 Task: Font style For heading Use Amiri Quran with violet colour & bold. font size for heading '20 Pt. 'Change the font style of data to AngsanaUPCand font size to  14 Pt. Change the alignment of both headline & data to  Align center. In the sheet  auditingSalesAnalysis_2022
Action: Mouse moved to (103, 104)
Screenshot: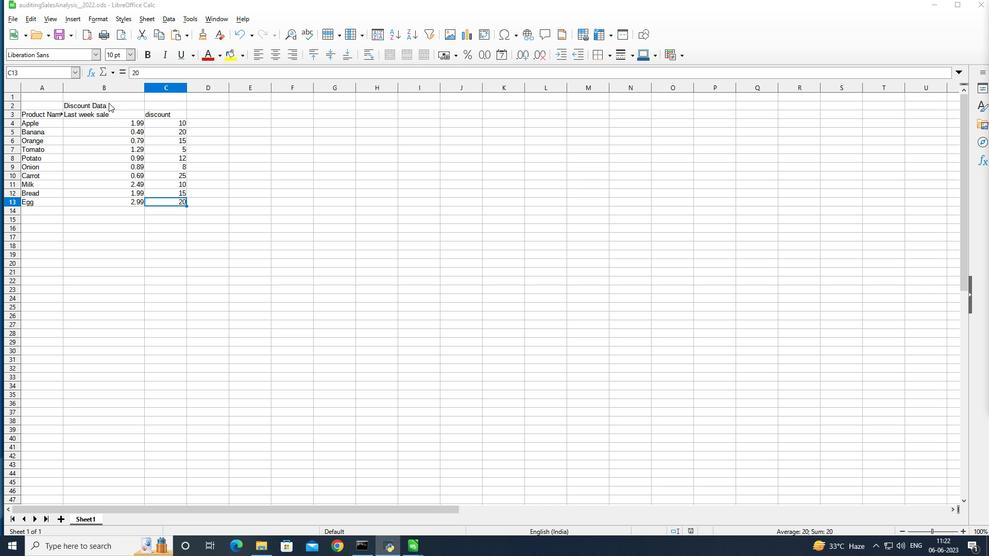 
Action: Mouse pressed left at (103, 104)
Screenshot: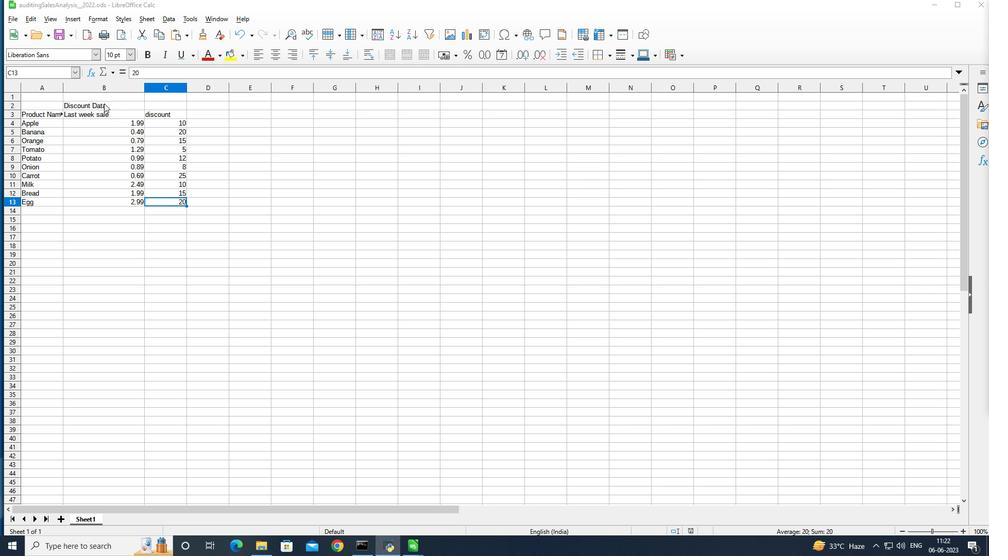 
Action: Mouse pressed left at (103, 104)
Screenshot: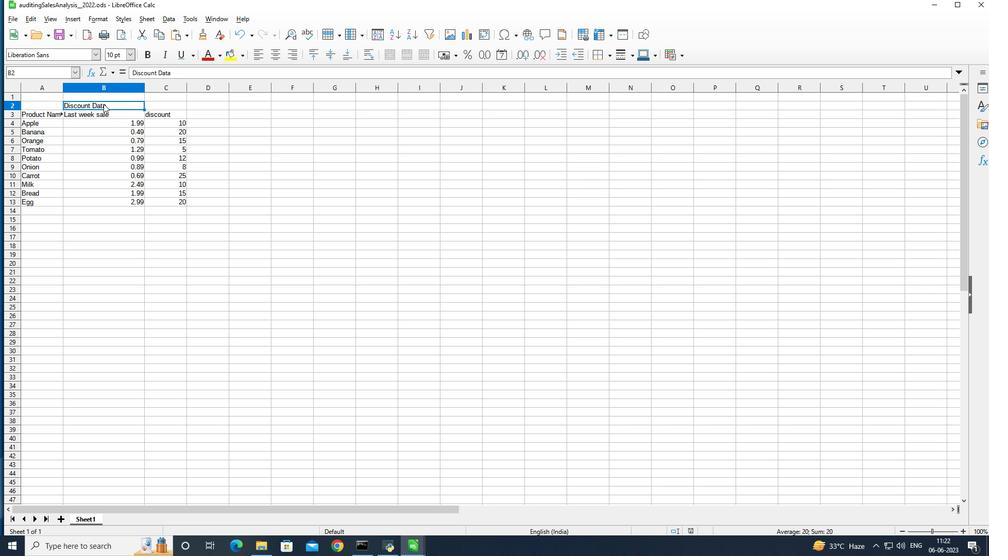 
Action: Mouse pressed left at (103, 104)
Screenshot: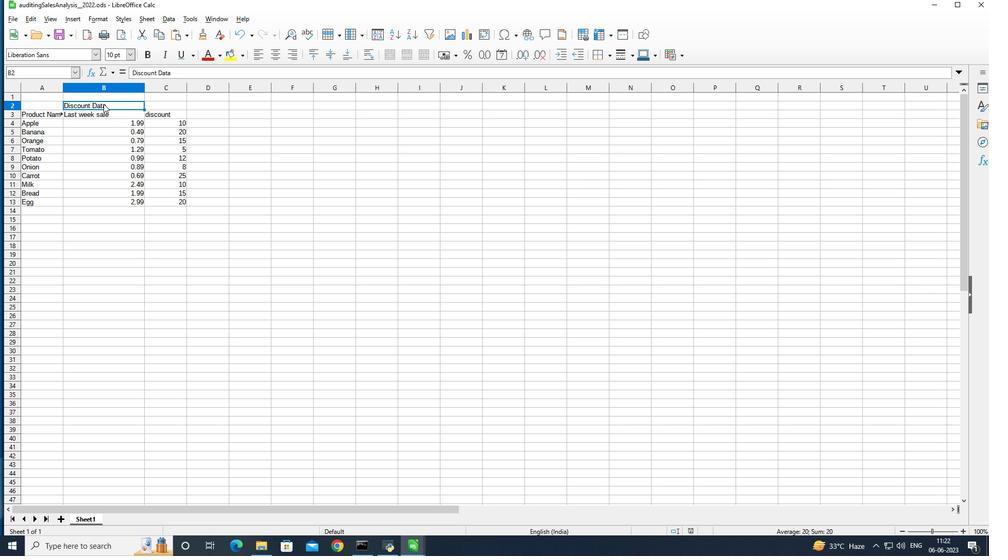 
Action: Mouse moved to (73, 56)
Screenshot: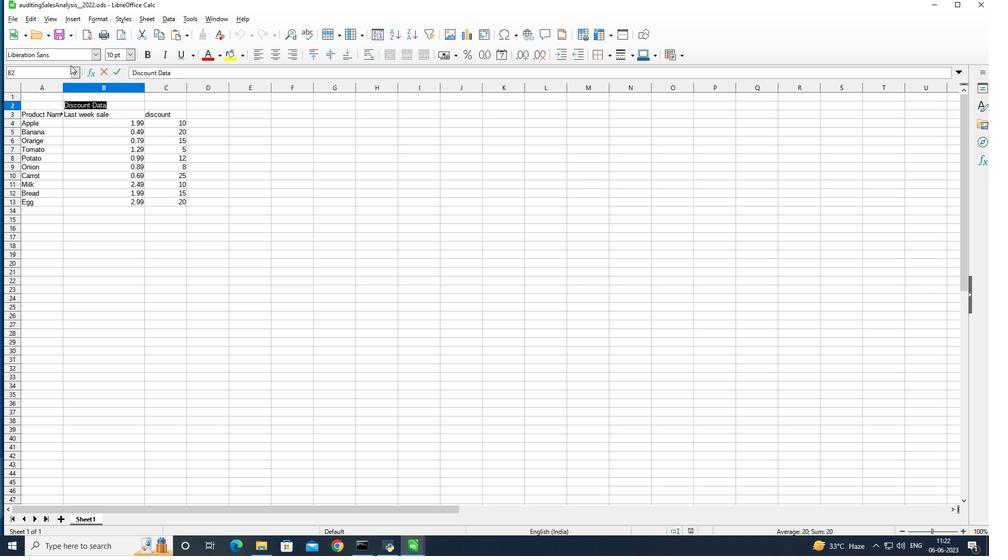 
Action: Mouse pressed left at (73, 56)
Screenshot: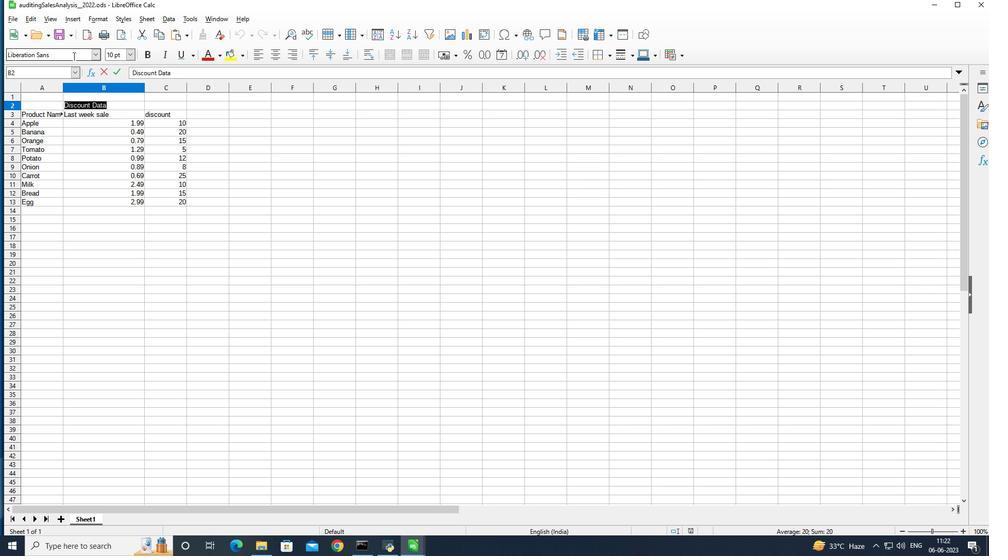 
Action: Mouse moved to (155, 48)
Screenshot: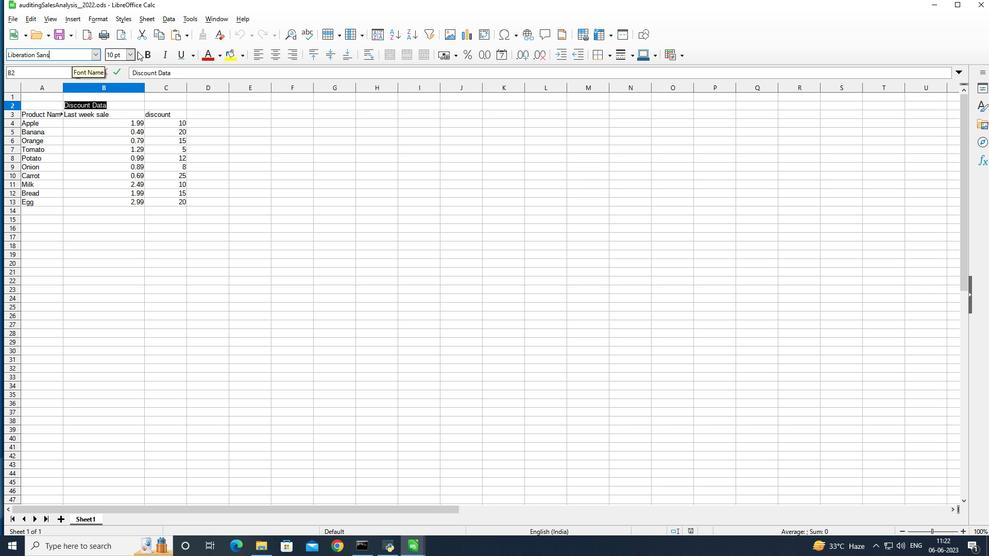 
Action: Key pressed <Key.backspace><Key.backspace><Key.backspace><Key.backspace><Key.backspace><Key.backspace><Key.backspace><Key.backspace><Key.backspace><Key.backspace><Key.backspace><Key.backspace><Key.backspace><Key.backspace><Key.backspace><Key.backspace><Key.backspace><Key.backspace><Key.backspace><Key.backspace><Key.backspace><Key.backspace><Key.backspace><Key.shift>Amiri<Key.space><Key.shift>Quran<Key.enter>
Screenshot: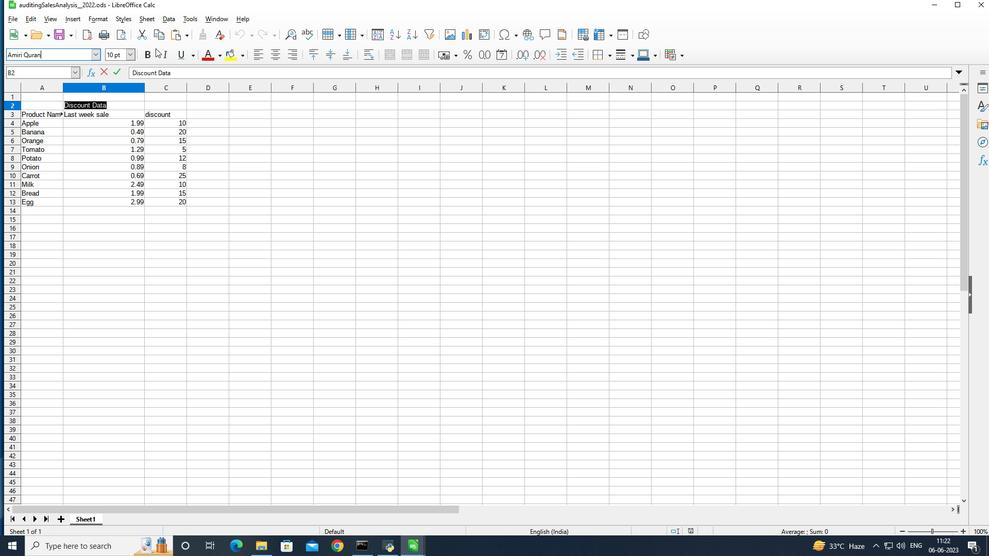 
Action: Mouse moved to (218, 55)
Screenshot: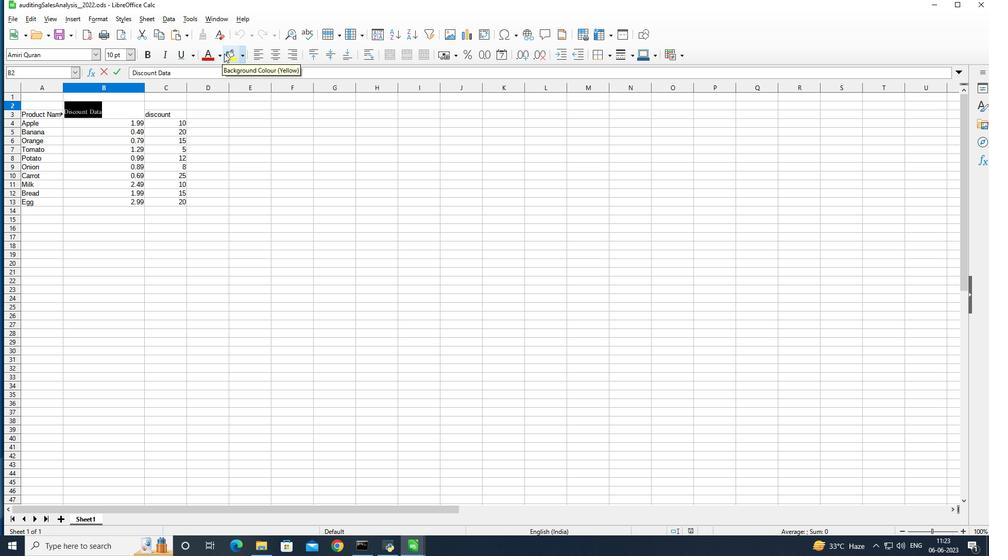 
Action: Mouse pressed left at (218, 55)
Screenshot: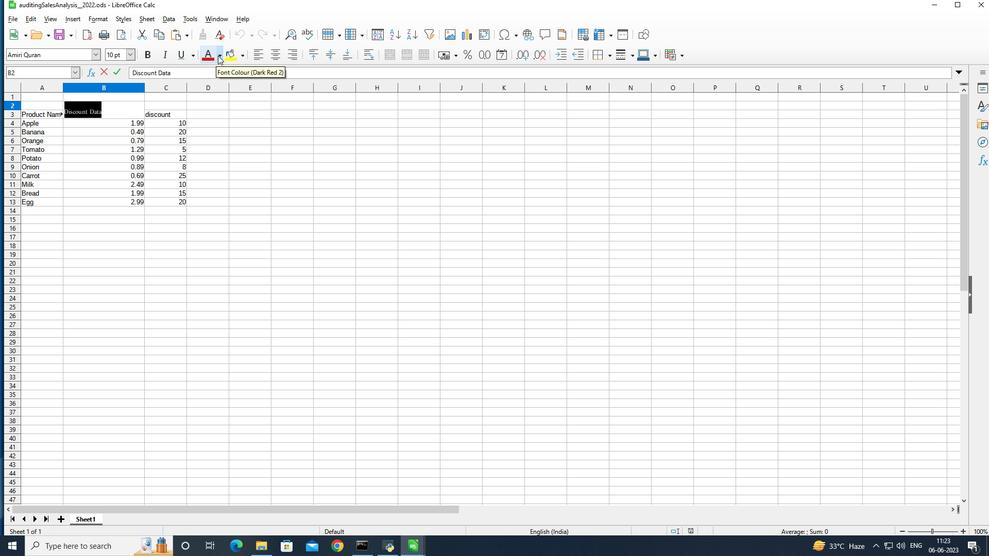 
Action: Mouse moved to (260, 166)
Screenshot: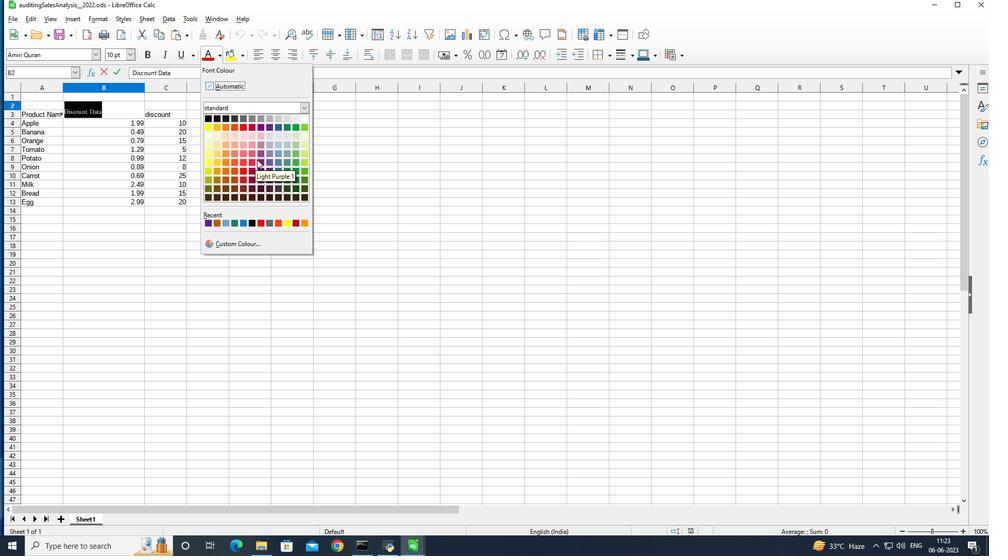 
Action: Mouse pressed left at (260, 166)
Screenshot: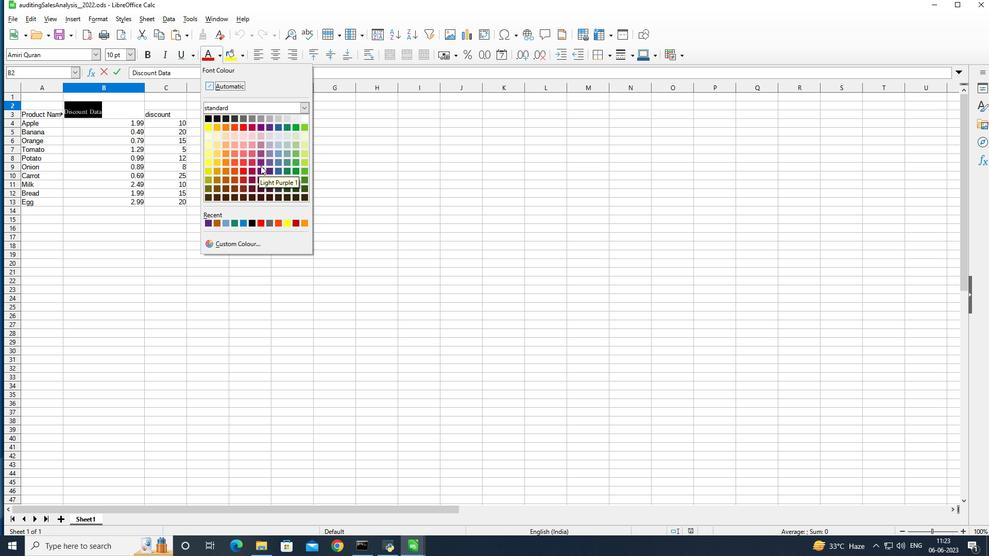 
Action: Mouse moved to (150, 58)
Screenshot: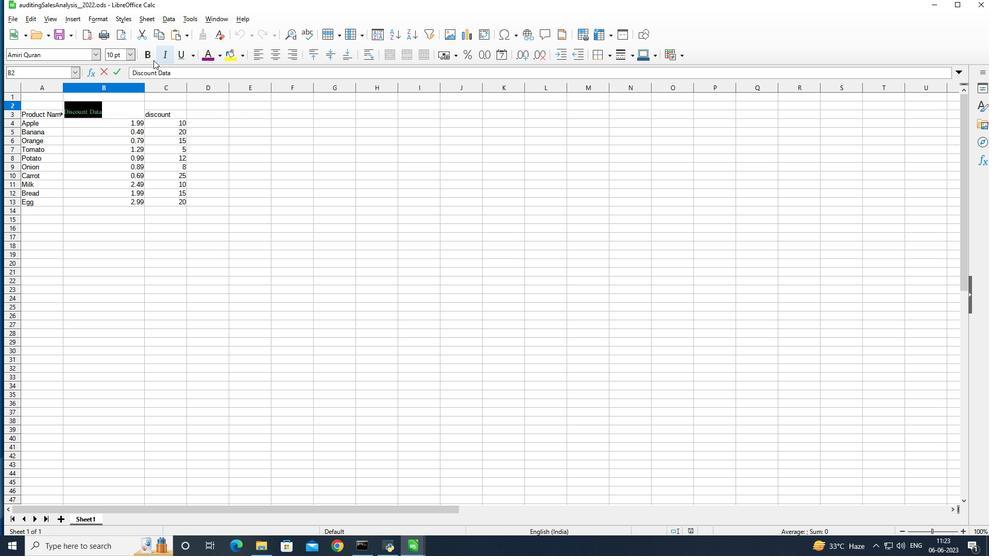 
Action: Mouse pressed left at (150, 58)
Screenshot: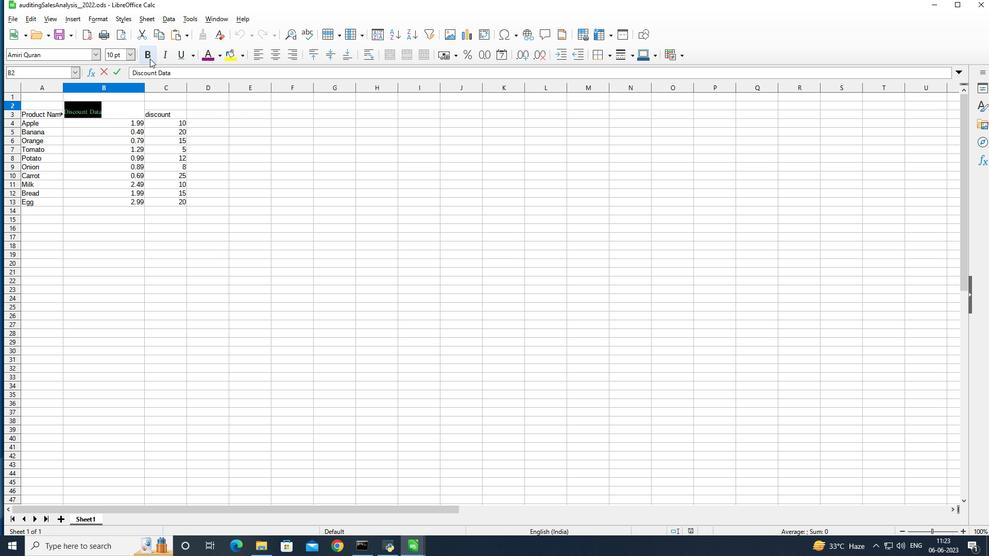 
Action: Mouse moved to (130, 55)
Screenshot: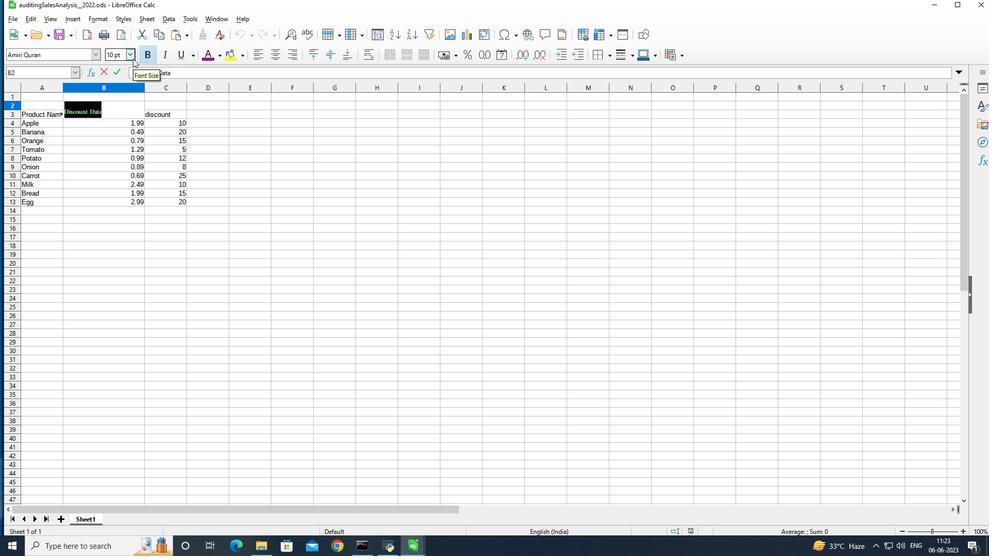 
Action: Mouse pressed left at (130, 55)
Screenshot: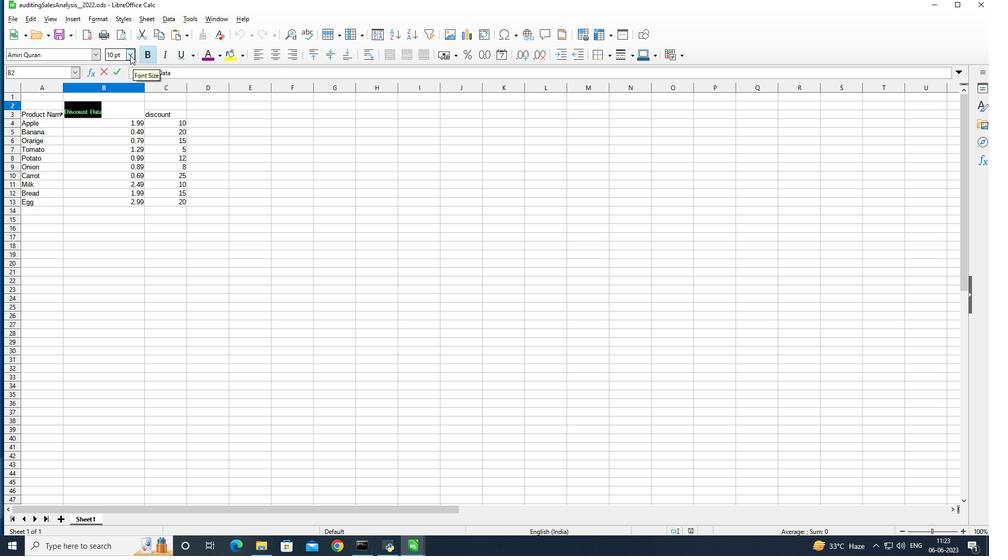
Action: Mouse moved to (109, 178)
Screenshot: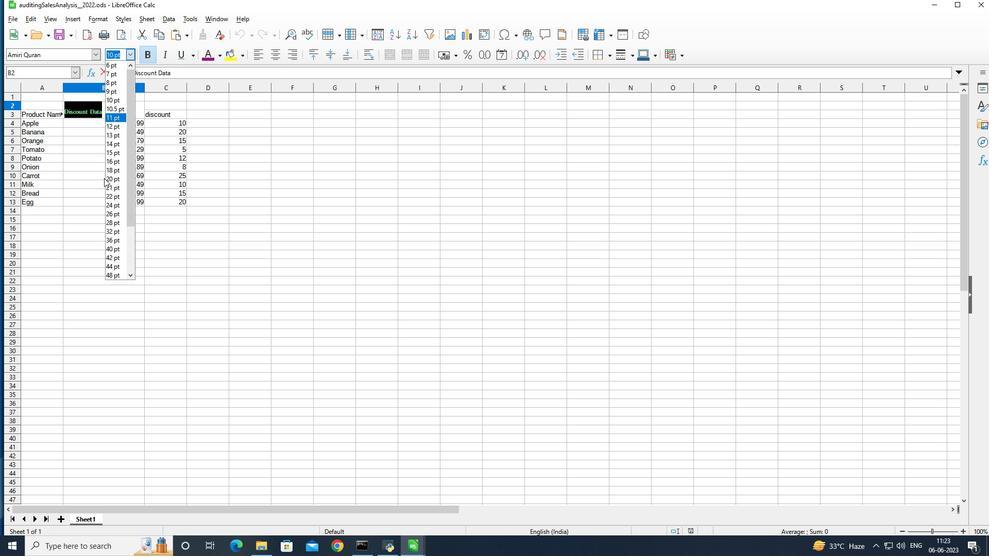 
Action: Mouse pressed left at (109, 178)
Screenshot: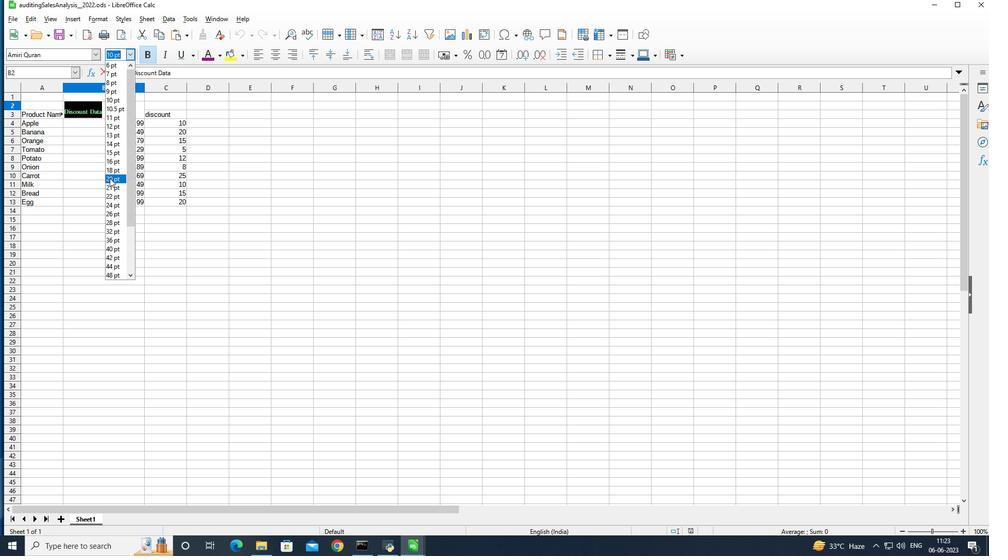 
Action: Mouse moved to (98, 156)
Screenshot: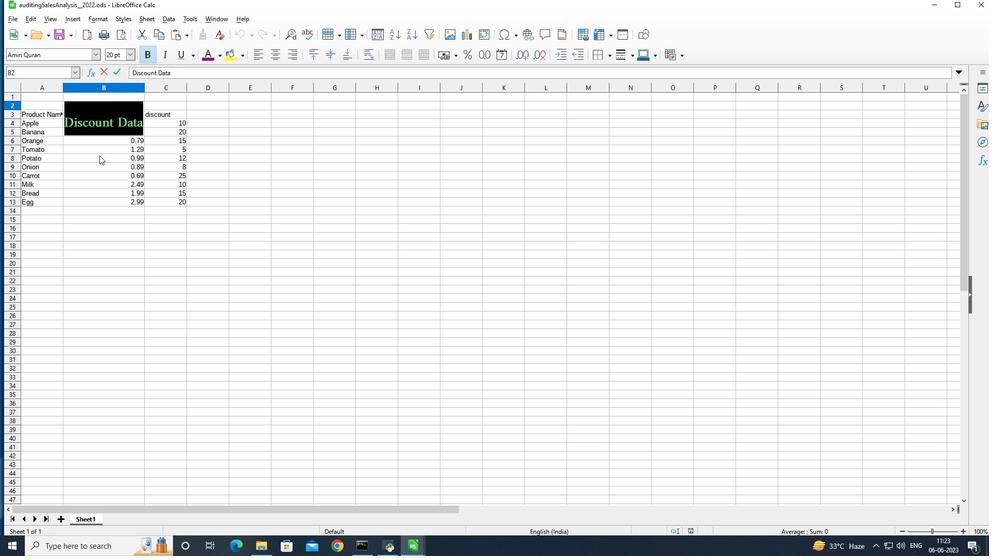
Action: Mouse pressed left at (98, 156)
Screenshot: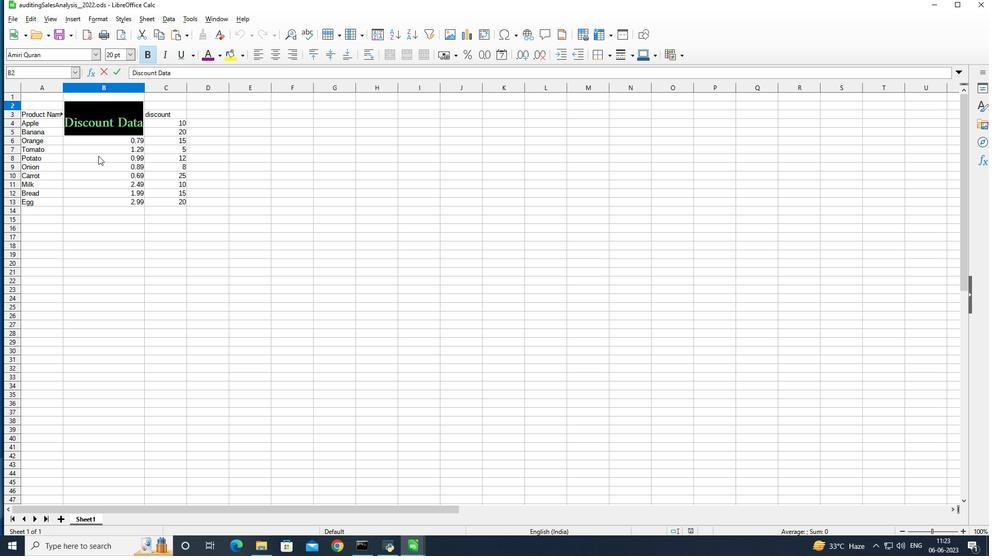 
Action: Mouse moved to (25, 120)
Screenshot: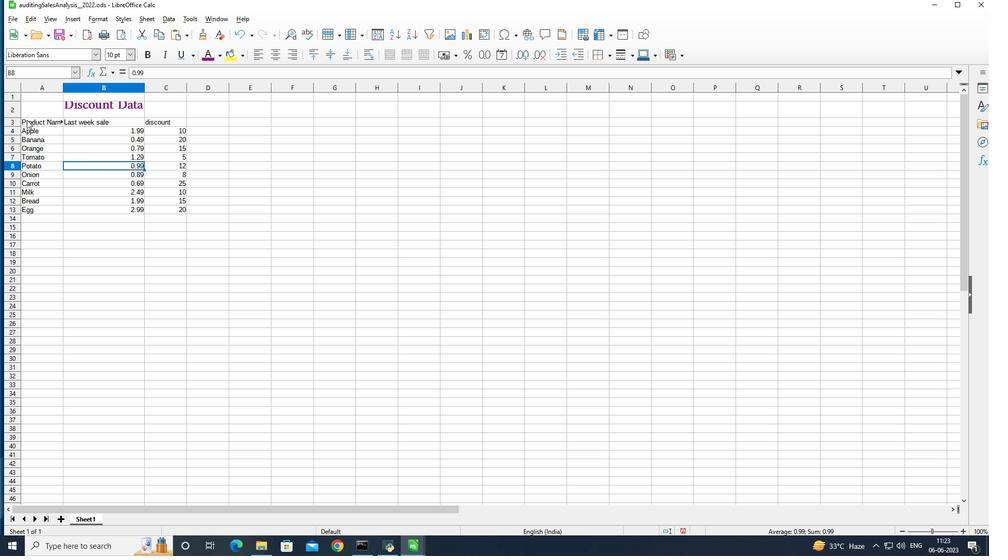 
Action: Mouse pressed left at (25, 120)
Screenshot: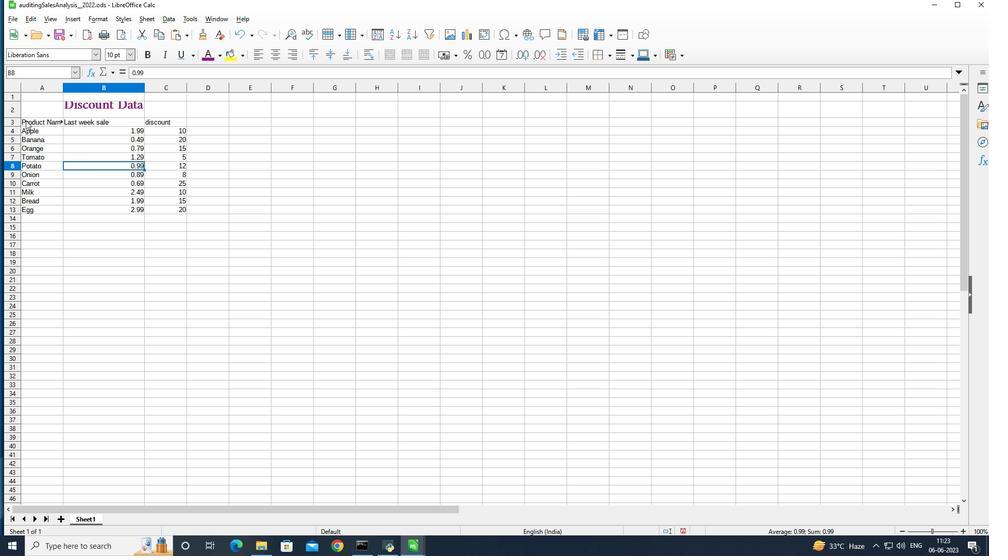 
Action: Mouse moved to (198, 218)
Screenshot: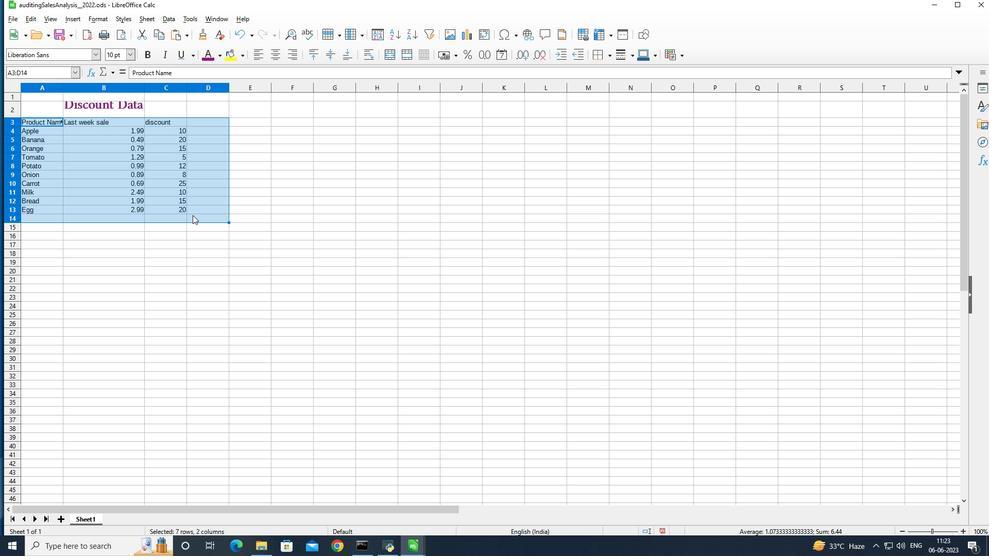
Action: Mouse pressed left at (198, 218)
Screenshot: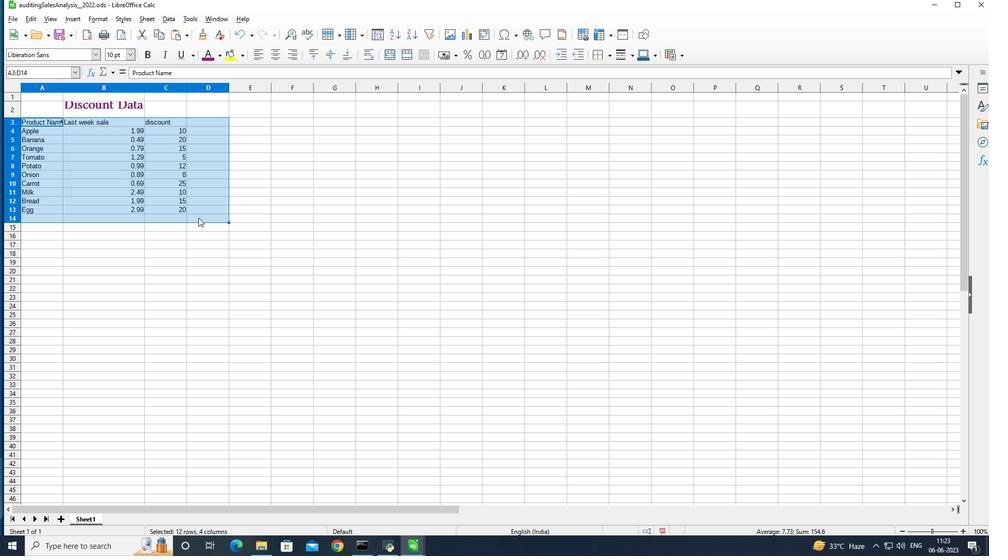 
Action: Mouse moved to (44, 120)
Screenshot: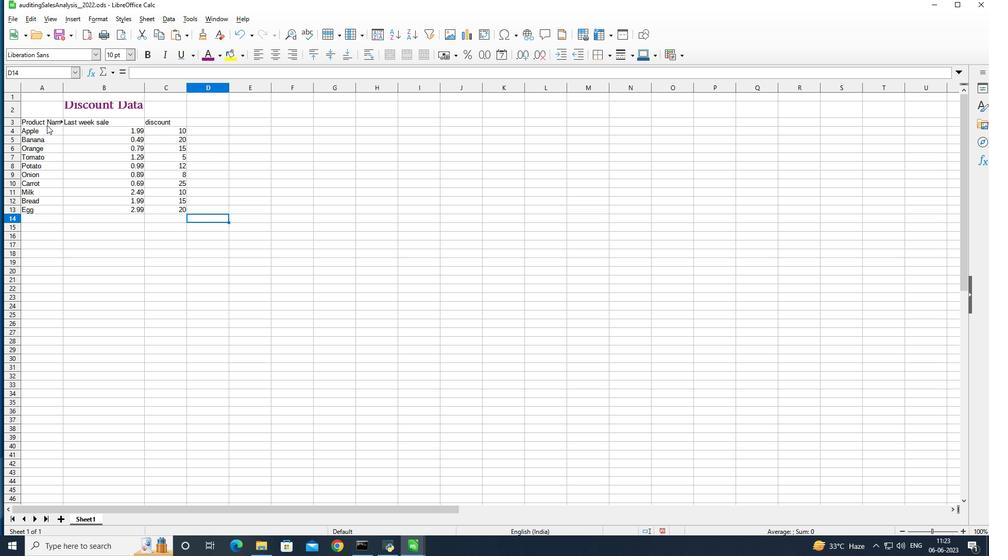 
Action: Mouse pressed left at (44, 120)
Screenshot: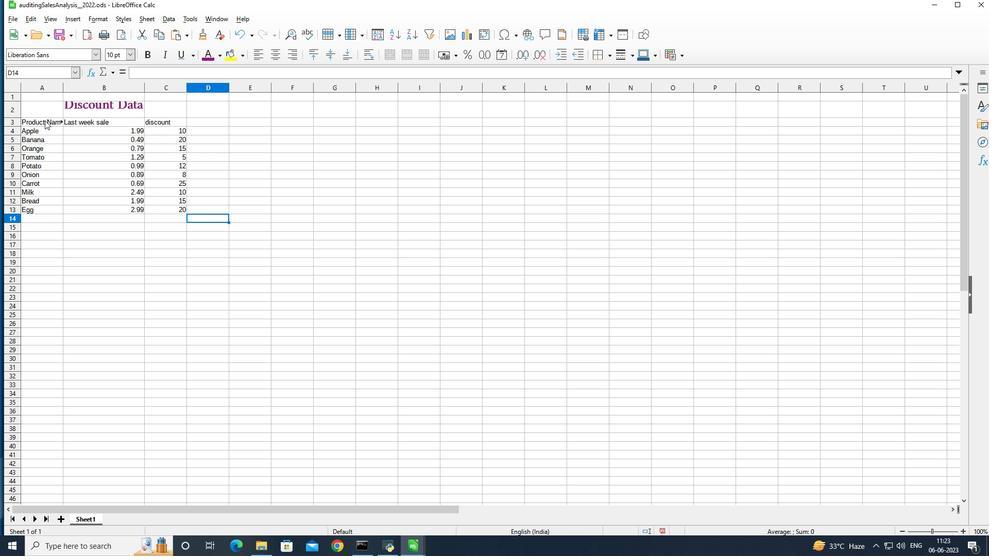 
Action: Mouse moved to (88, 56)
Screenshot: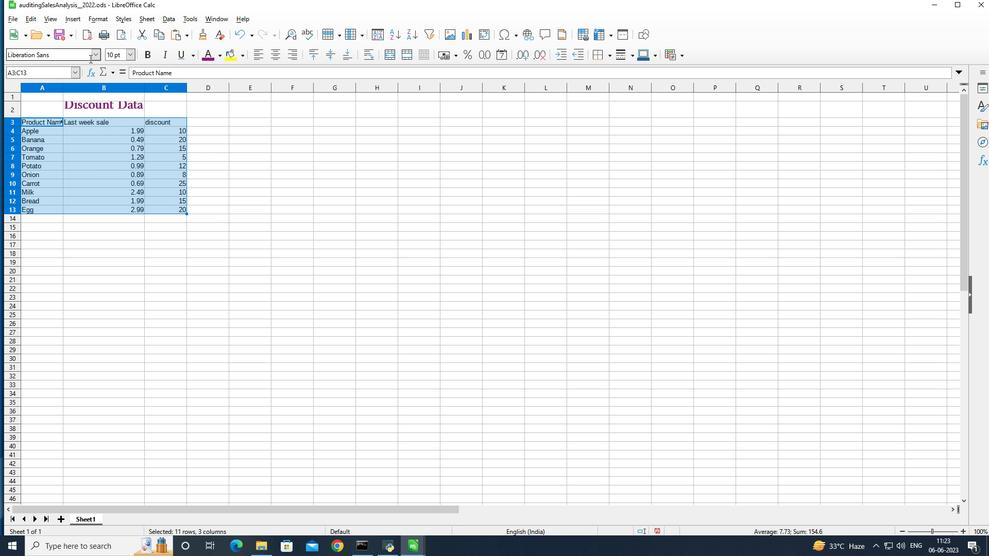 
Action: Mouse pressed left at (88, 56)
Screenshot: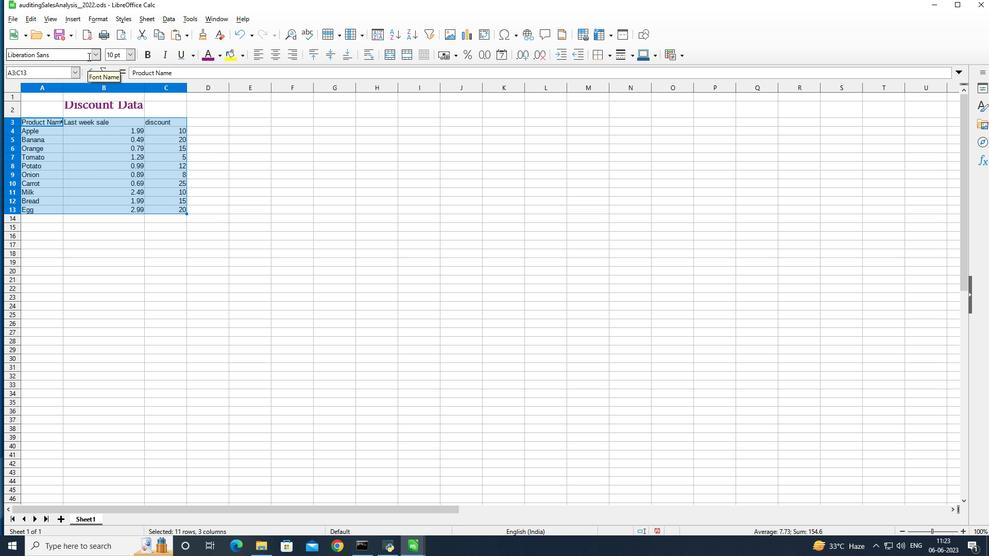 
Action: Mouse moved to (169, 41)
Screenshot: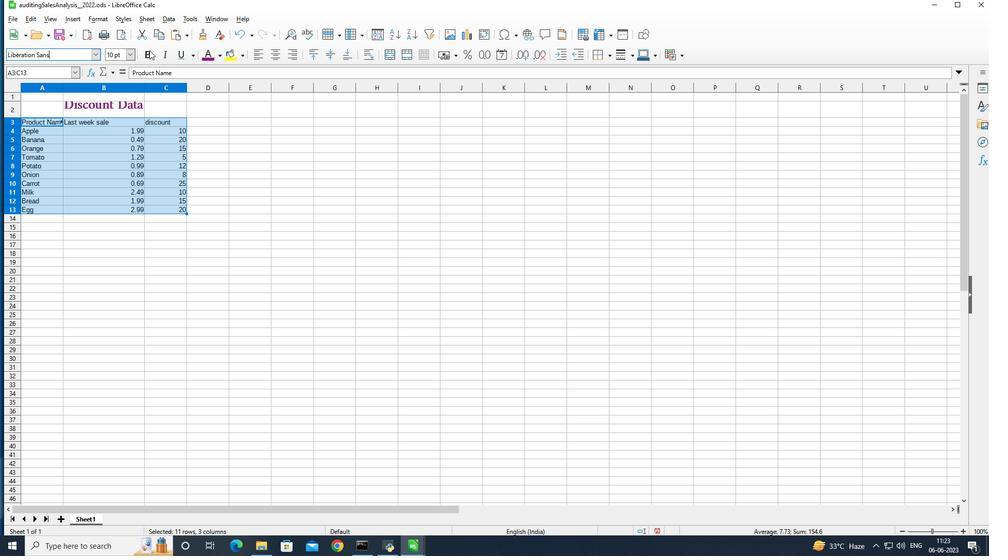 
Action: Key pressed <Key.backspace><Key.backspace><Key.backspace><Key.backspace><Key.backspace><Key.backspace><Key.backspace><Key.backspace><Key.backspace><Key.backspace><Key.backspace><Key.backspace><Key.backspace><Key.backspace><Key.backspace><Key.backspace><Key.backspace><Key.backspace><Key.backspace><Key.backspace><Key.backspace><Key.shift><Key.shift><Key.shift><Key.shift><Key.shift><Key.shift><Key.shift><Key.shift><Key.shift>Angsana<Key.shift>UP<Key.enter>
Screenshot: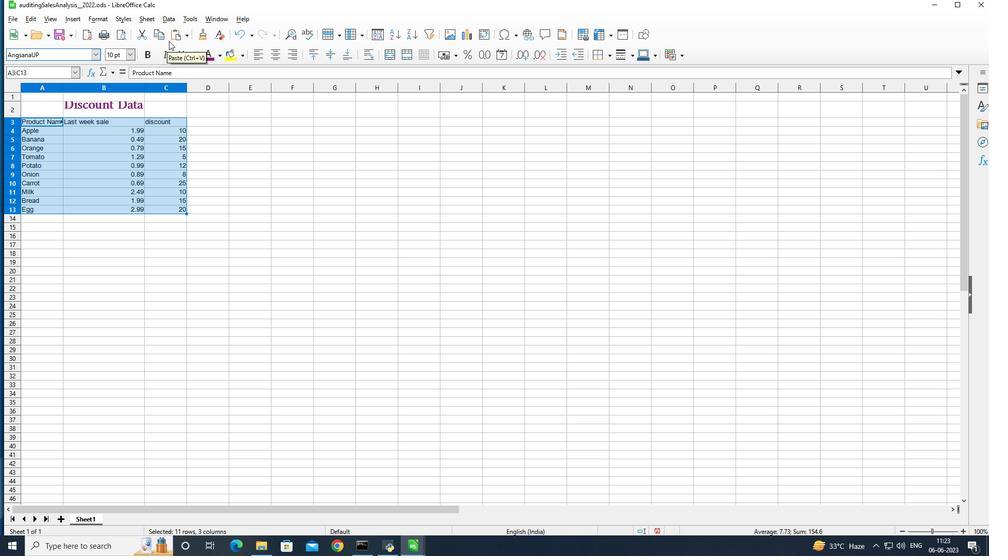 
Action: Mouse moved to (130, 51)
Screenshot: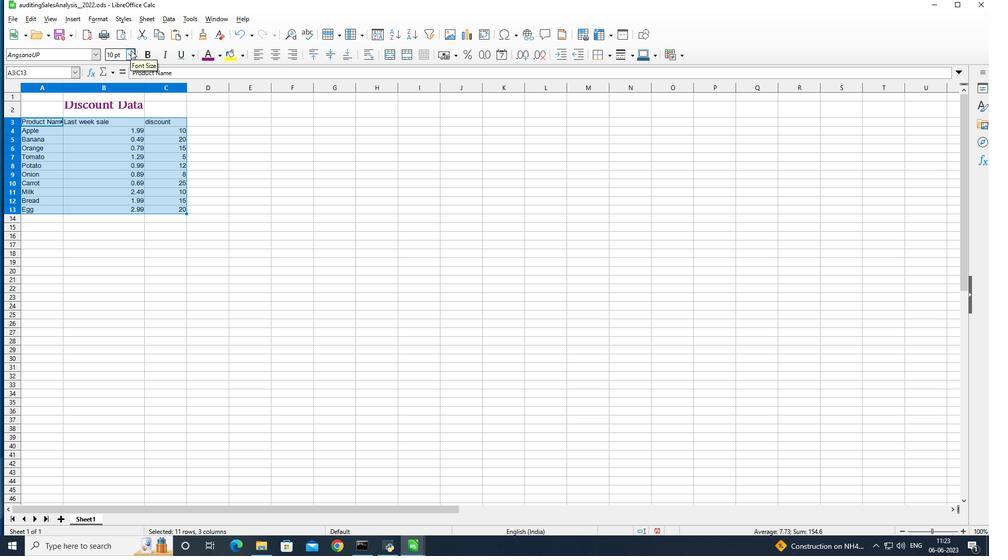 
Action: Mouse pressed left at (130, 51)
Screenshot: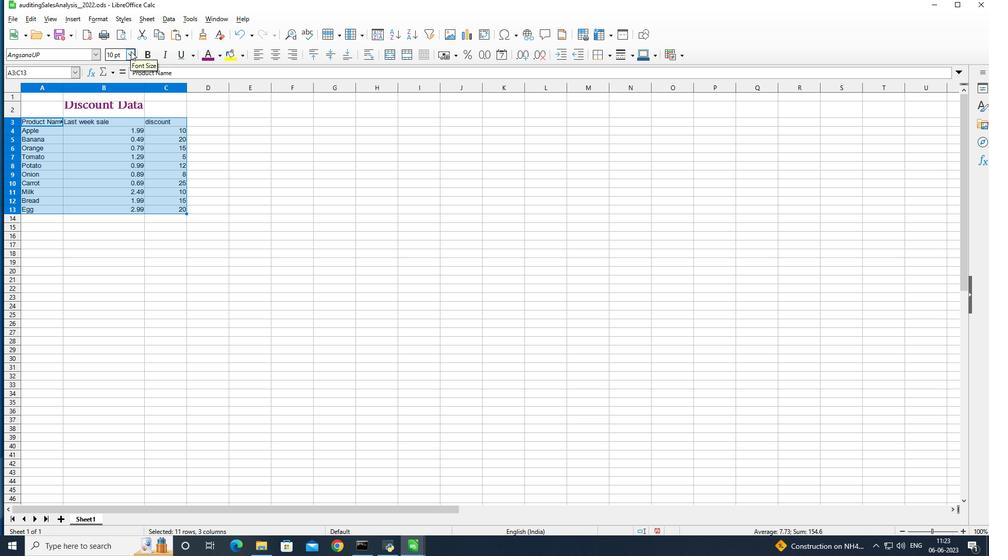 
Action: Mouse moved to (114, 144)
Screenshot: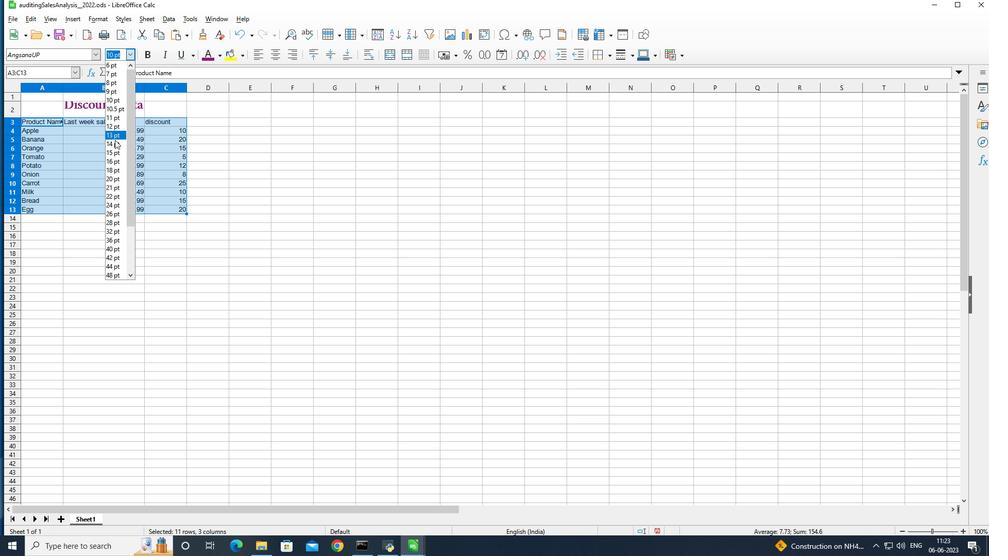 
Action: Mouse pressed left at (114, 144)
Screenshot: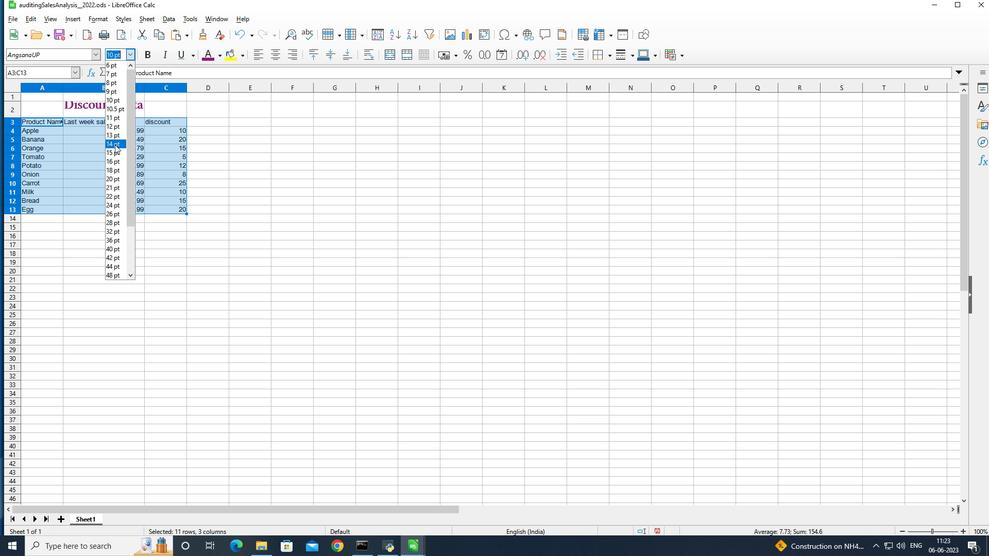 
Action: Mouse pressed left at (114, 144)
Screenshot: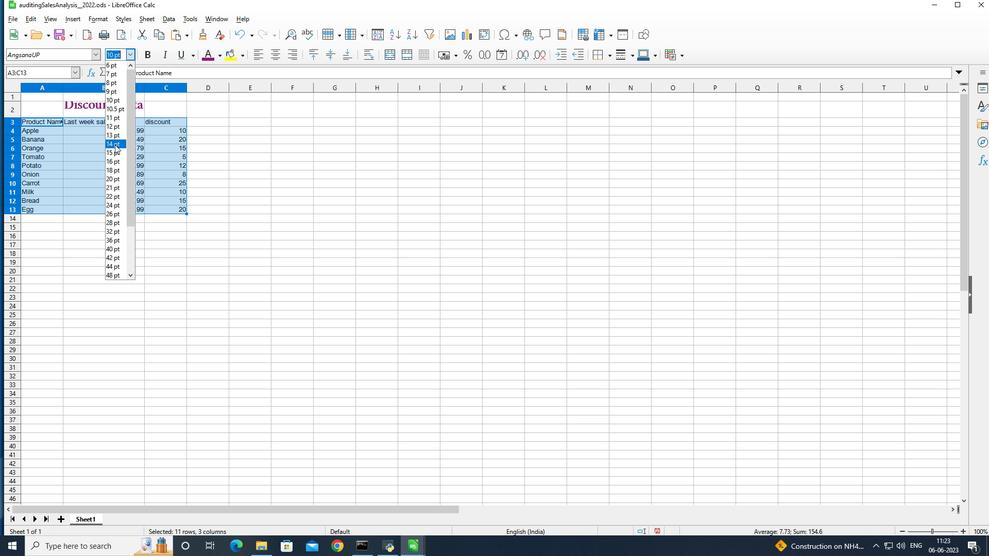 
Action: Mouse moved to (277, 58)
Screenshot: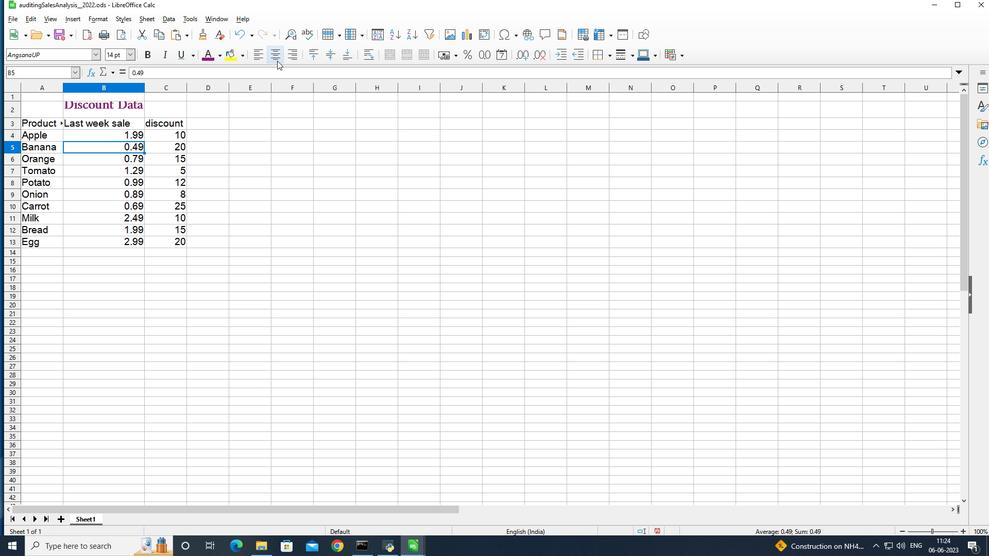 
Action: Mouse pressed left at (277, 58)
Screenshot: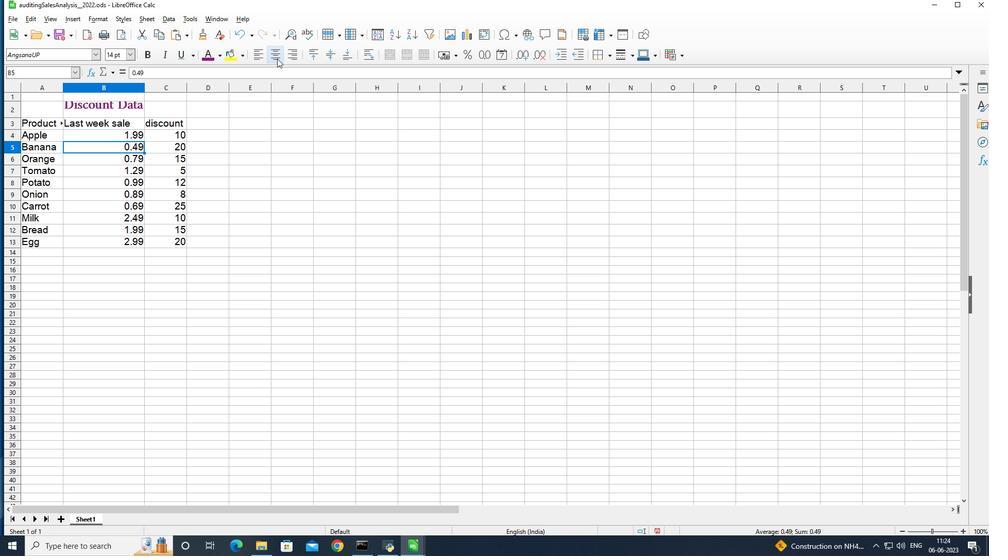 
Action: Mouse moved to (139, 146)
Screenshot: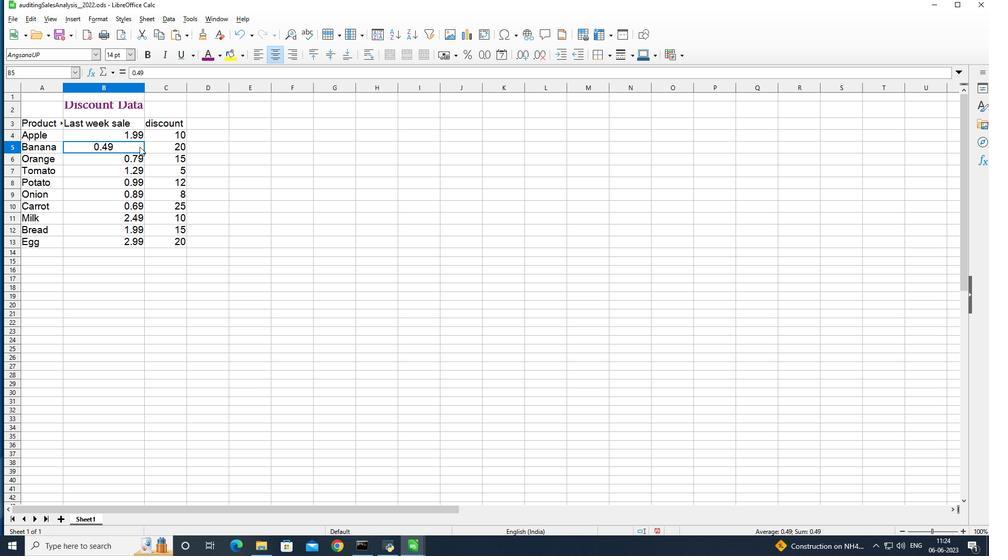 
Action: Key pressed ctrl+Z
Screenshot: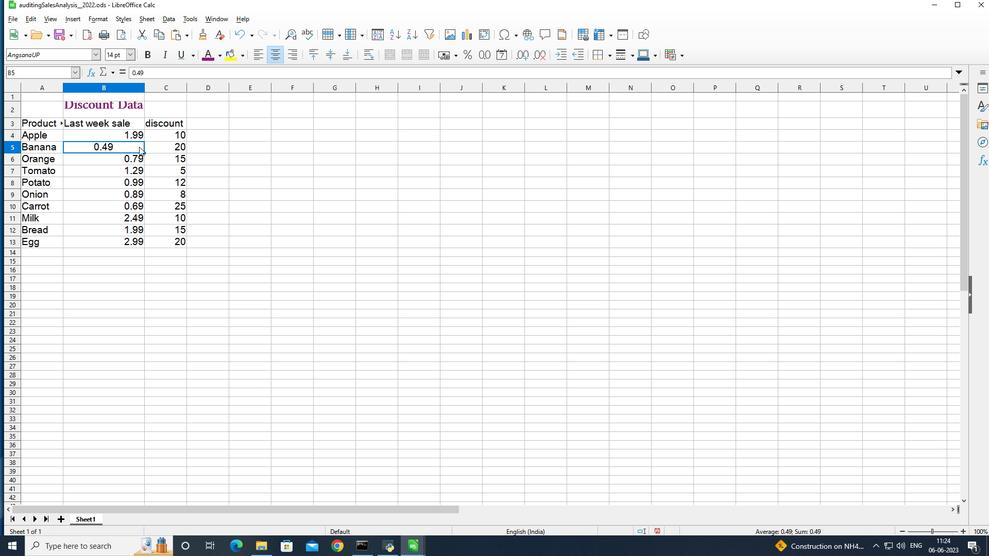
Action: Mouse moved to (41, 120)
Screenshot: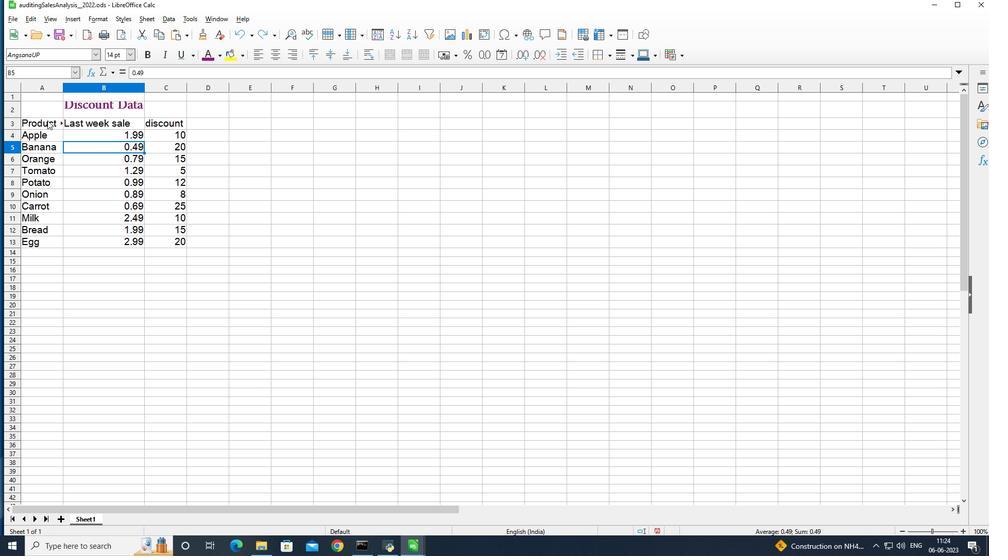 
Action: Mouse pressed left at (41, 120)
Screenshot: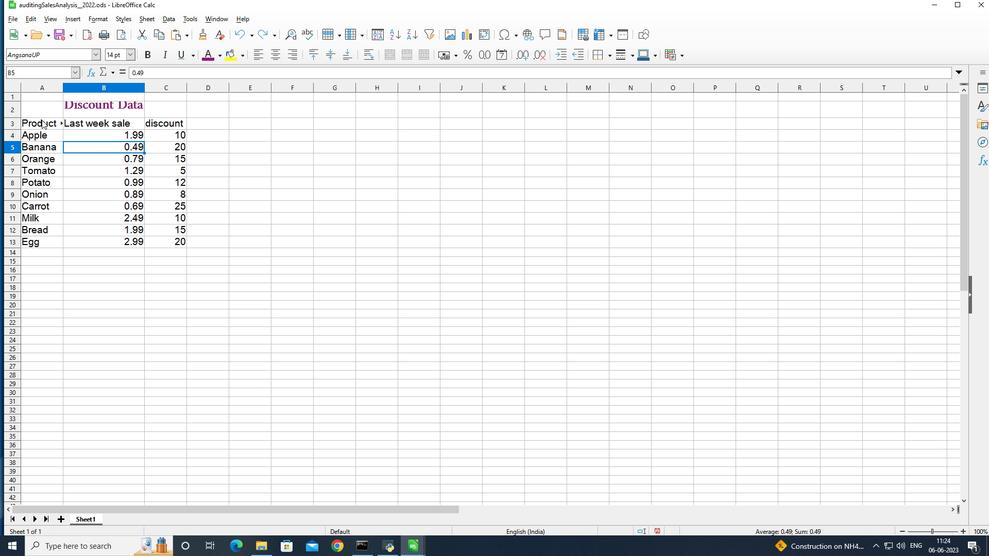 
Action: Mouse moved to (277, 55)
Screenshot: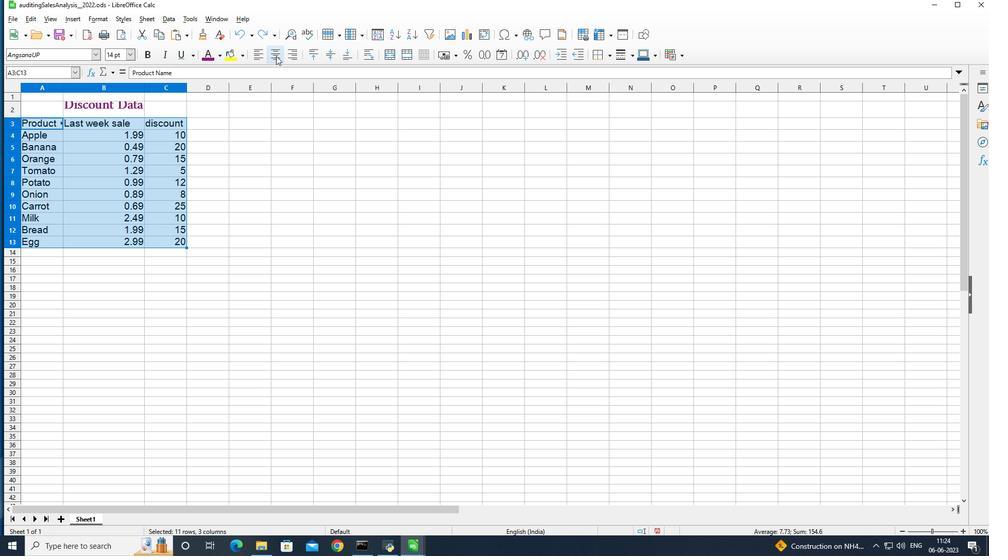 
Action: Mouse pressed left at (277, 55)
Screenshot: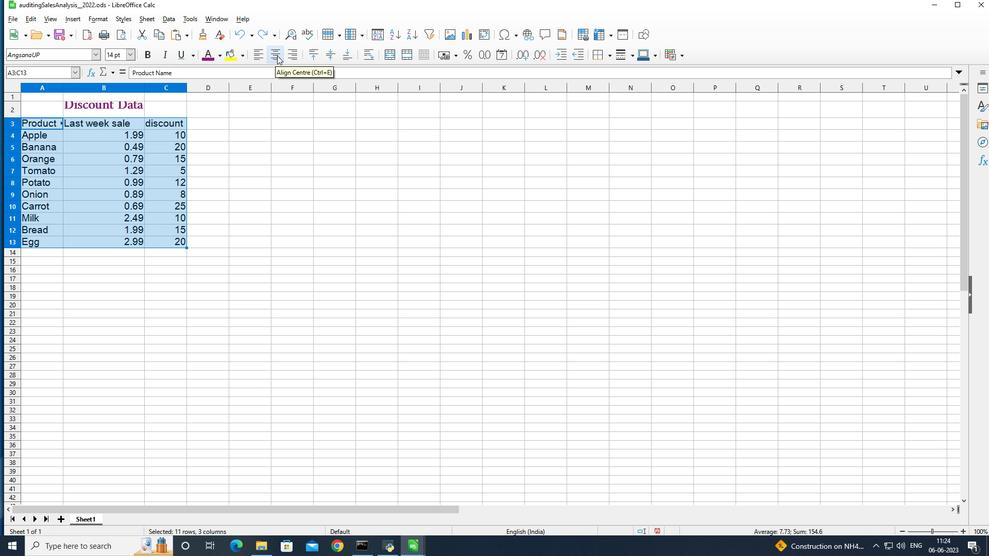 
Action: Mouse moved to (214, 156)
Screenshot: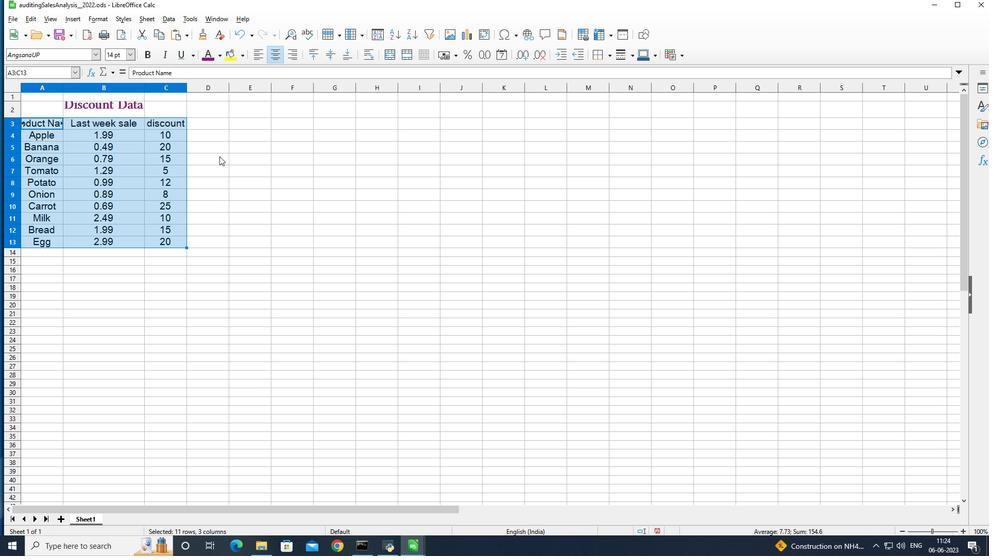 
Action: Mouse pressed left at (214, 156)
Screenshot: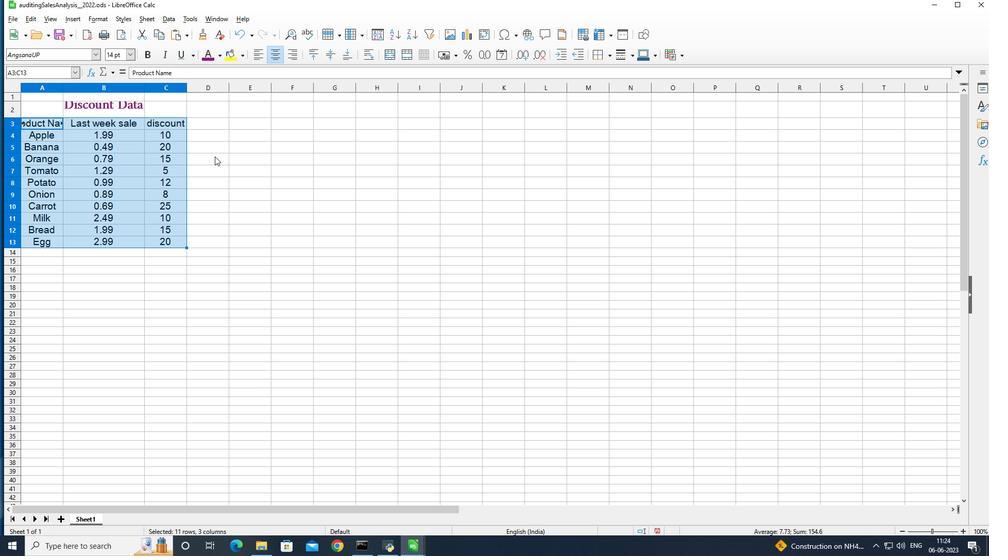 
Action: Mouse moved to (214, 150)
Screenshot: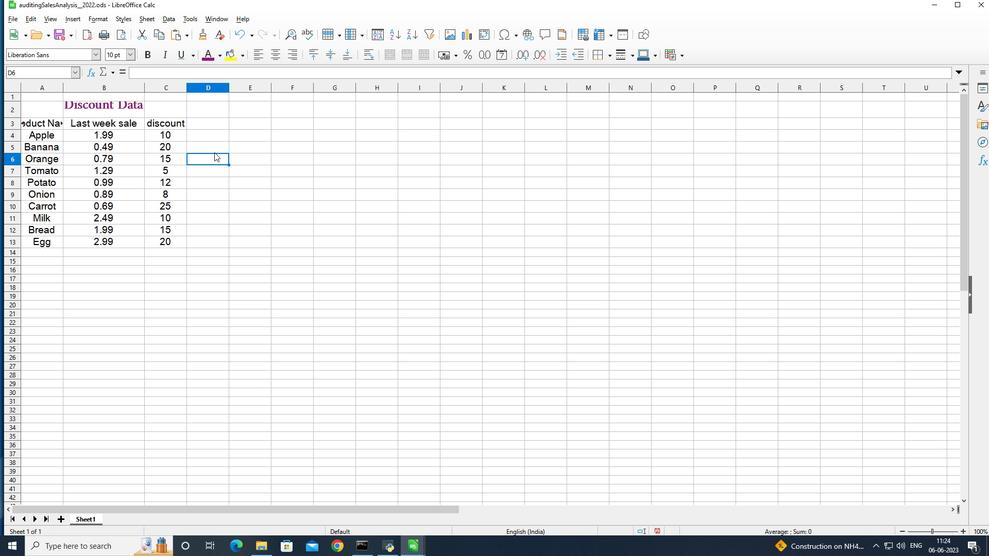 
